 Task: Create a task  Upgrade and migrate company inventory management to a cloud-based solution , assign it to team member softage.2@softage.net in the project AgilePilot and update the status of the task to  At Risk , set the priority of the task to Medium
Action: Mouse moved to (67, 48)
Screenshot: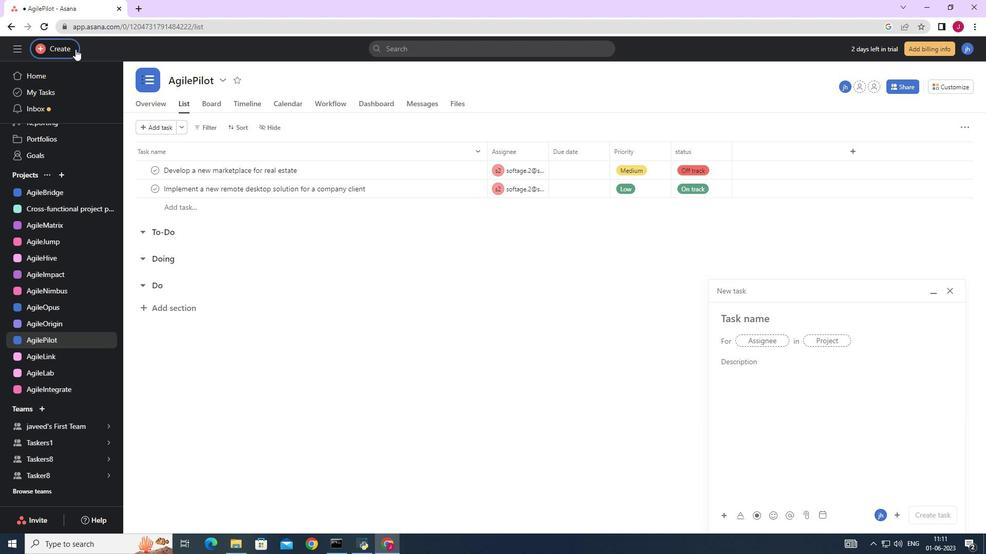
Action: Mouse pressed left at (67, 48)
Screenshot: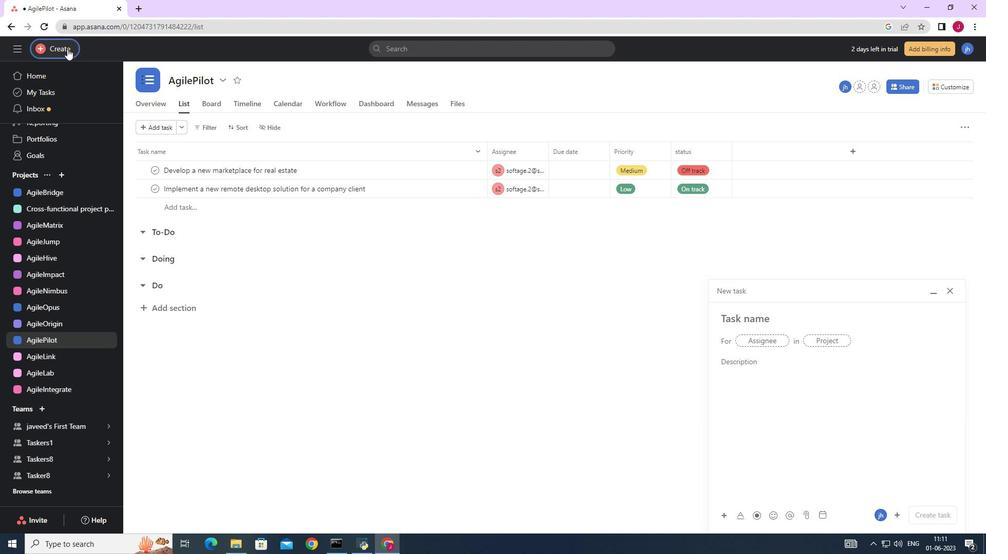 
Action: Mouse moved to (735, 318)
Screenshot: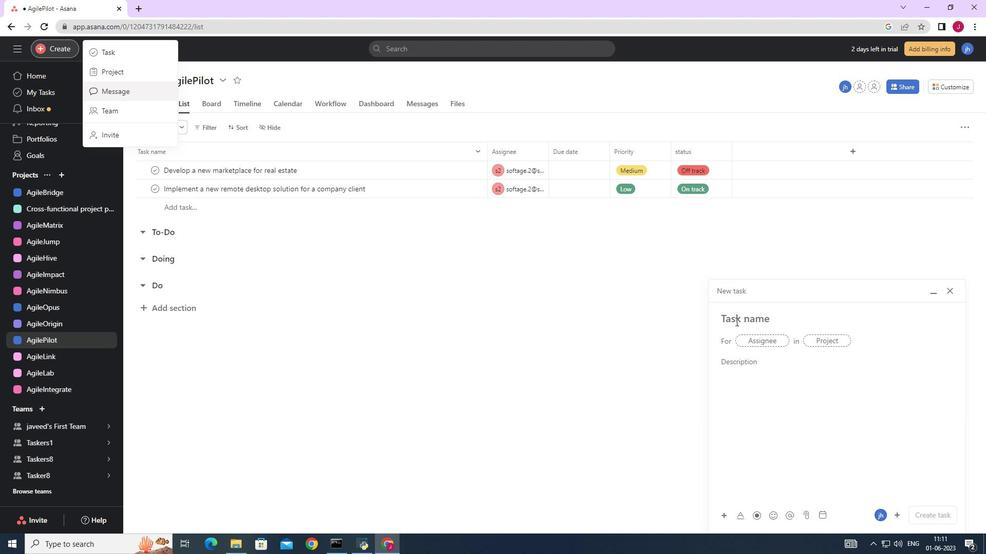 
Action: Mouse pressed left at (735, 318)
Screenshot: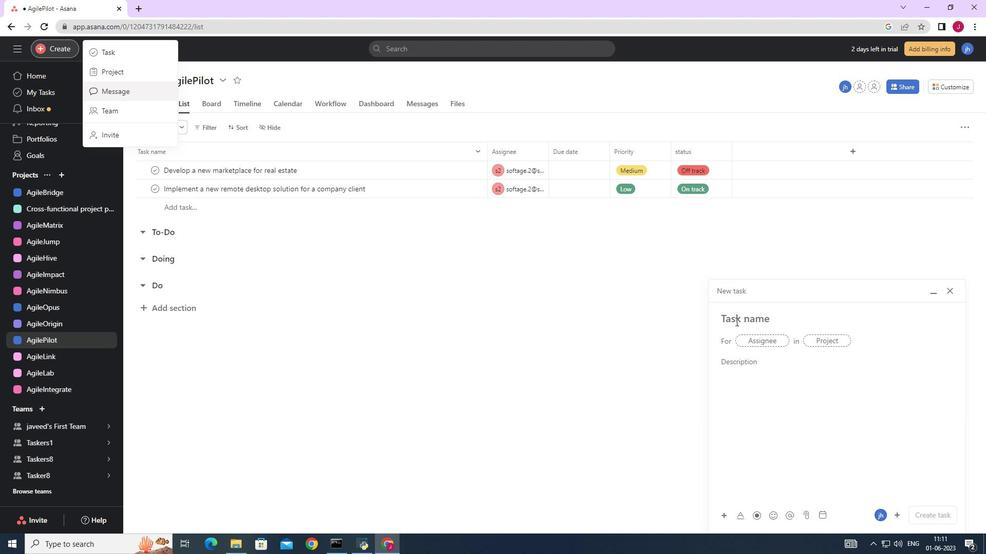 
Action: Key pressed <Key.caps_lock>U<Key.caps_lock>pgrade<Key.space>and<Key.space>implement<Key.space><Key.backspace><Key.backspace><Key.backspace><Key.backspace><Key.backspace><Key.backspace><Key.backspace><Key.backspace><Key.backspace><Key.backspace>migrate<Key.space>comapny<Key.space><Key.backspace><Key.backspace><Key.backspace><Key.backspace><Key.backspace>pany<Key.space>inventory<Key.space>management<Key.space>to<Key.space>c<Key.backspace>a<Key.space>clou-based<Key.space>solution
Screenshot: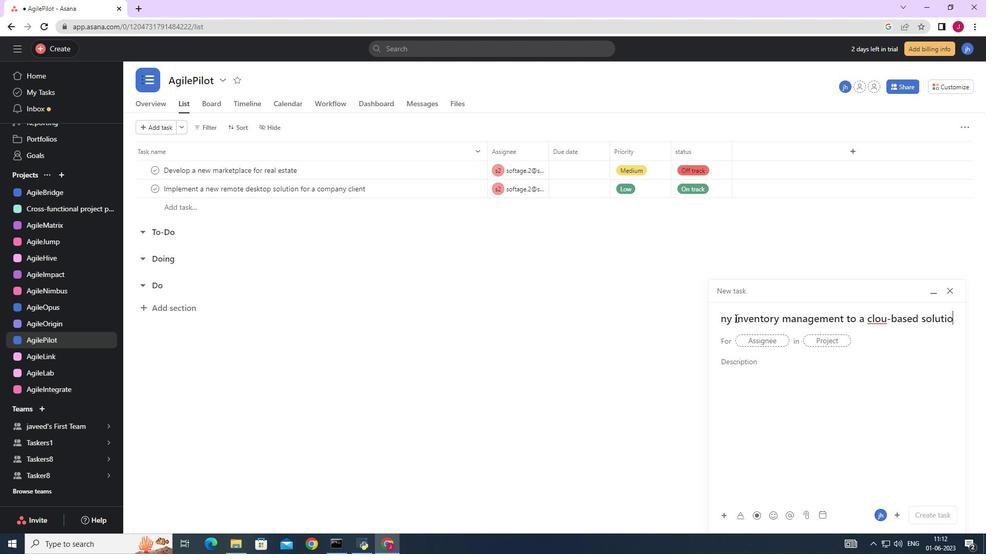 
Action: Mouse moved to (881, 319)
Screenshot: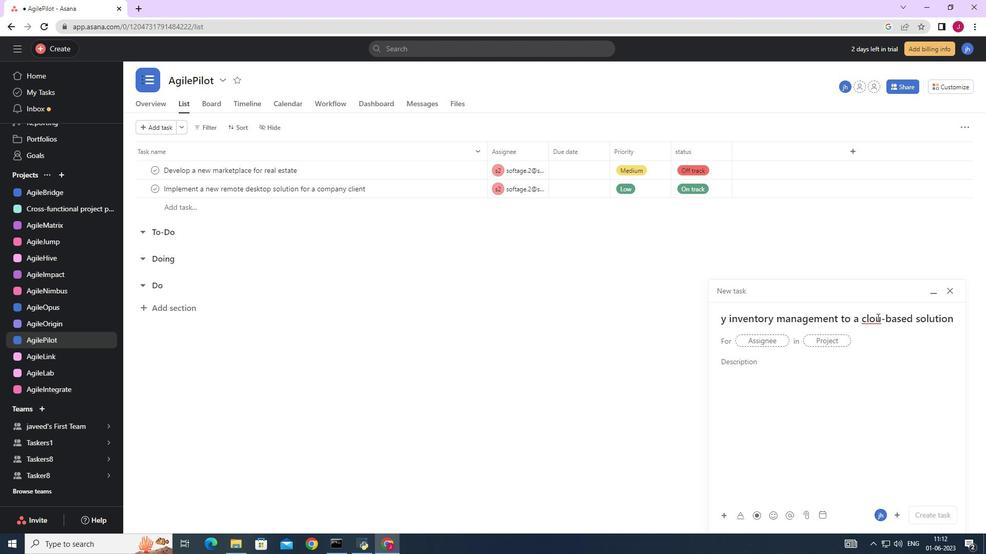 
Action: Mouse pressed left at (881, 319)
Screenshot: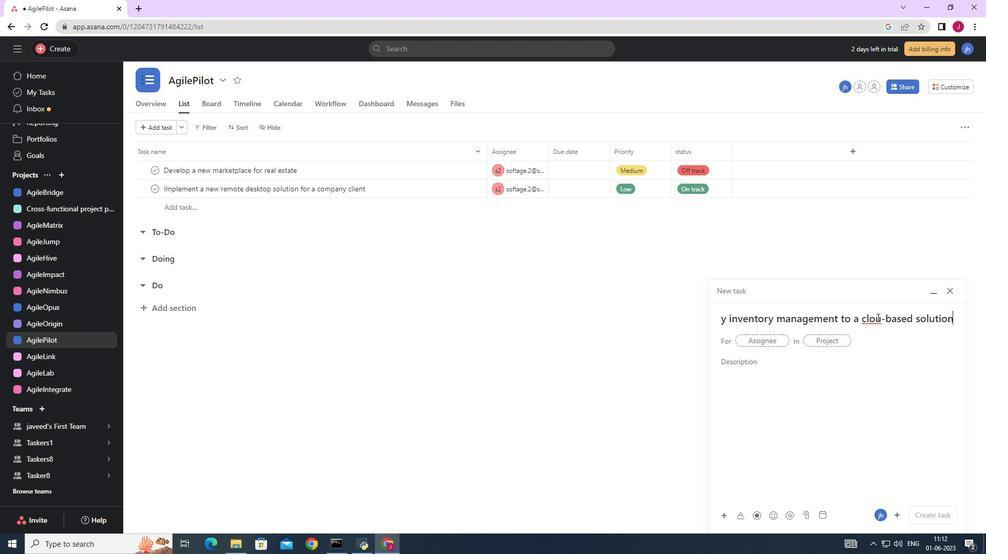 
Action: Key pressed d
Screenshot: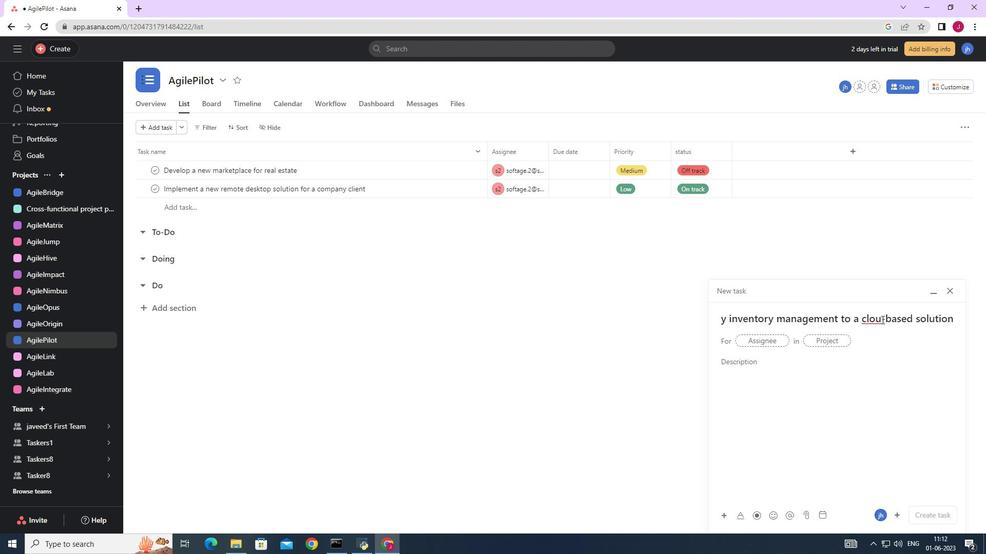 
Action: Mouse moved to (765, 340)
Screenshot: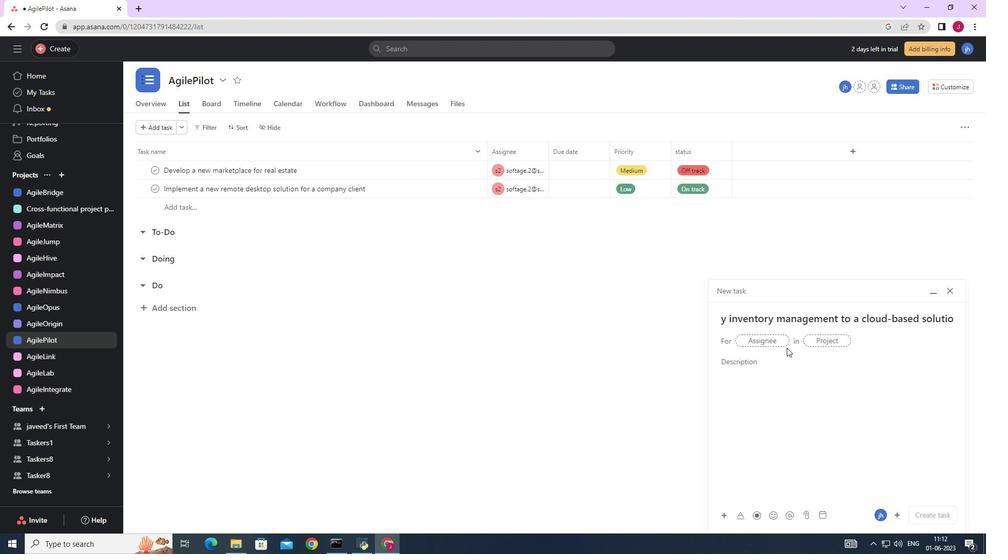 
Action: Mouse pressed left at (765, 340)
Screenshot: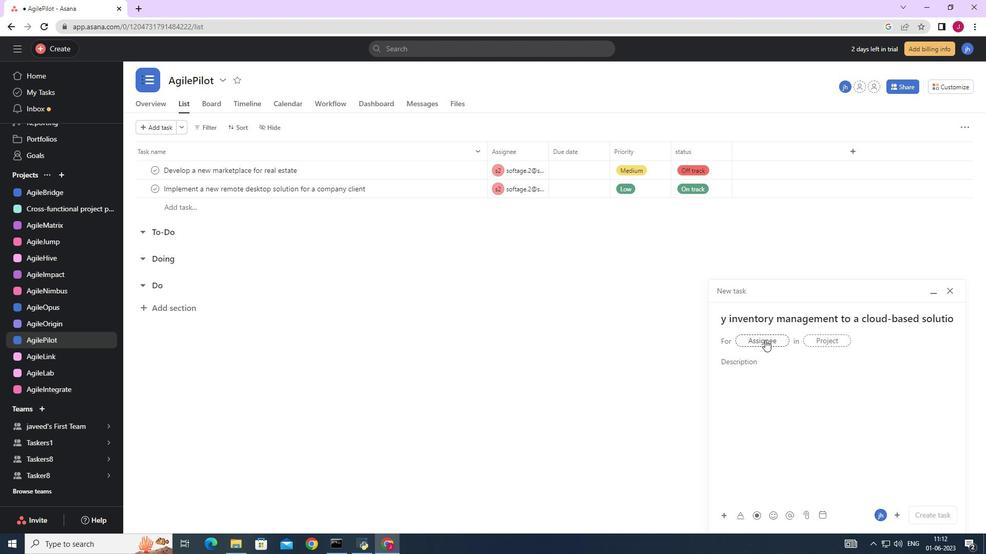 
Action: Key pressed softage
Screenshot: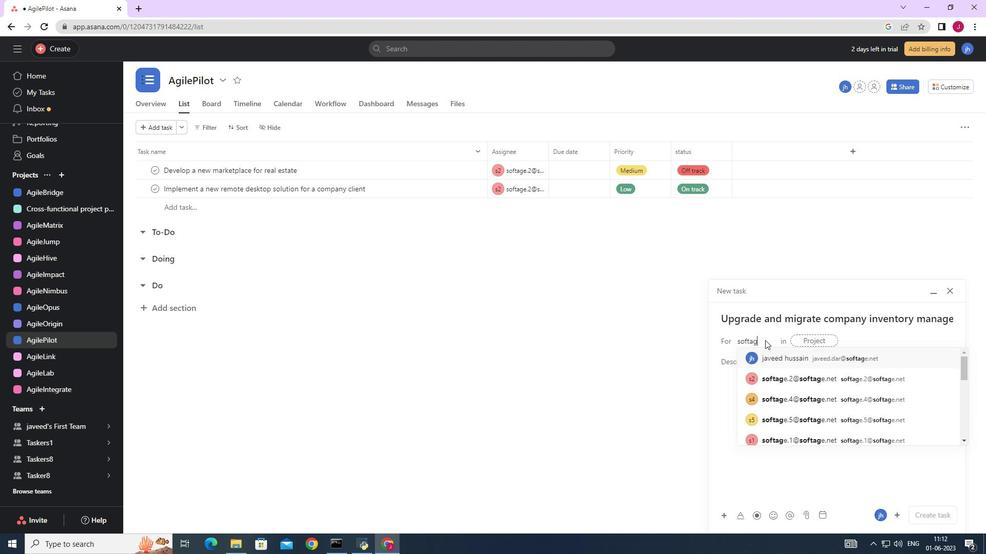 
Action: Mouse moved to (795, 377)
Screenshot: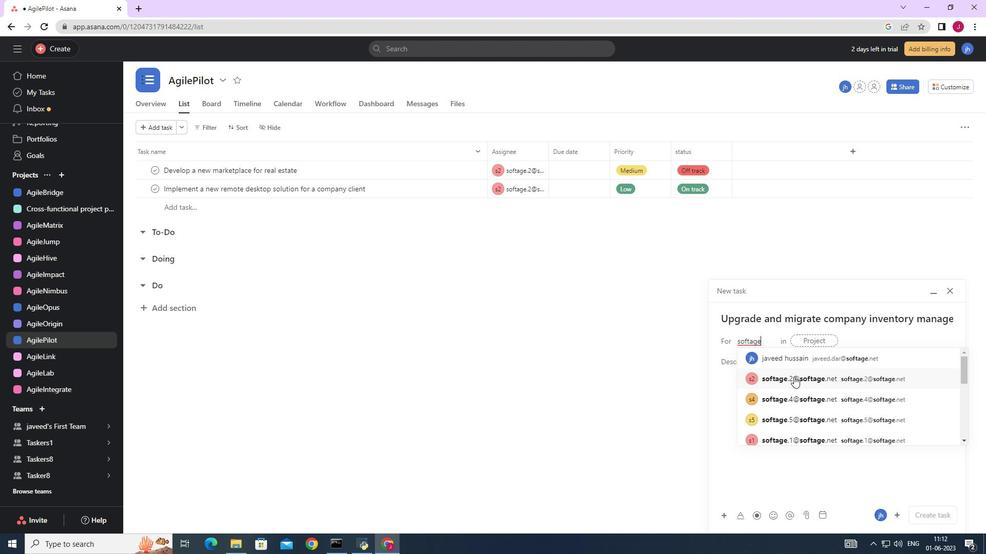 
Action: Mouse pressed left at (795, 377)
Screenshot: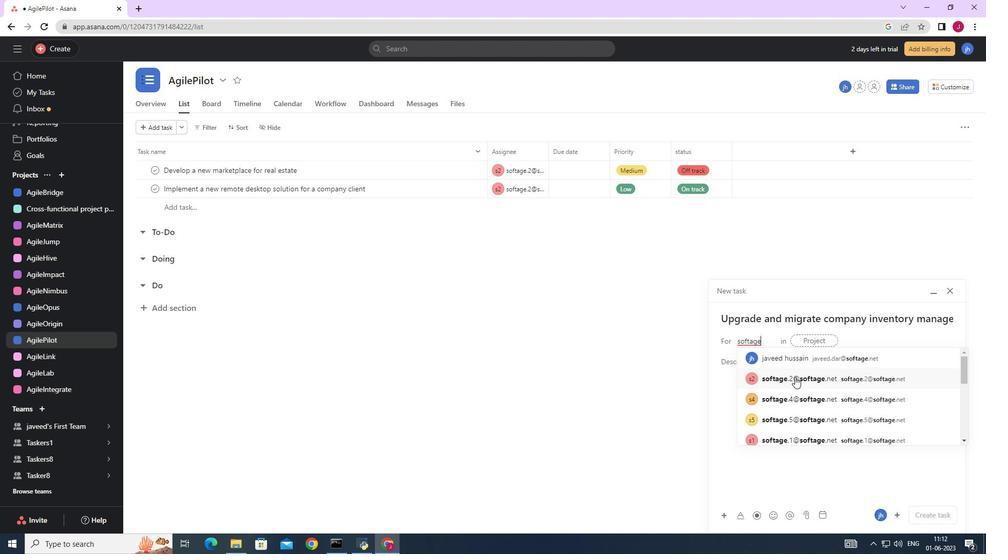 
Action: Mouse moved to (622, 359)
Screenshot: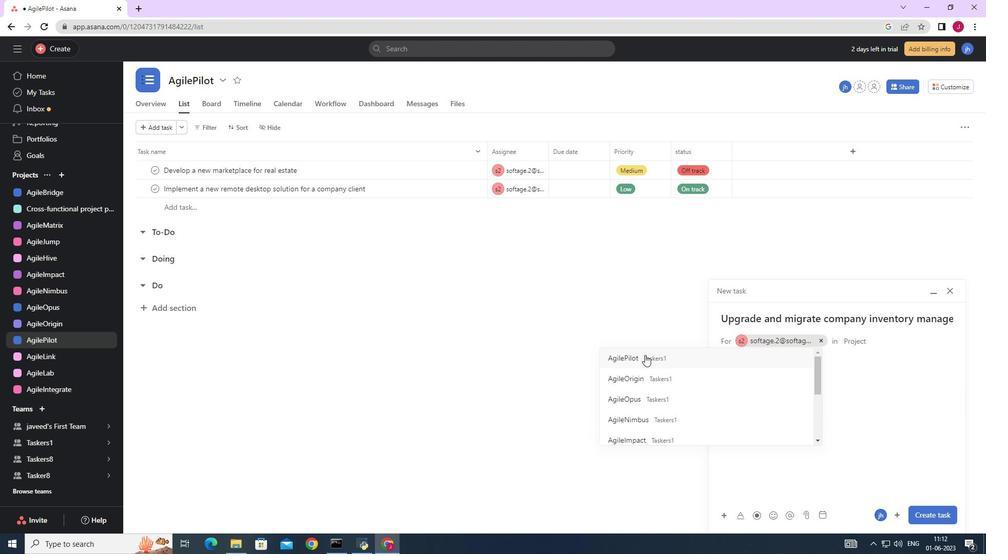 
Action: Mouse pressed left at (622, 359)
Screenshot: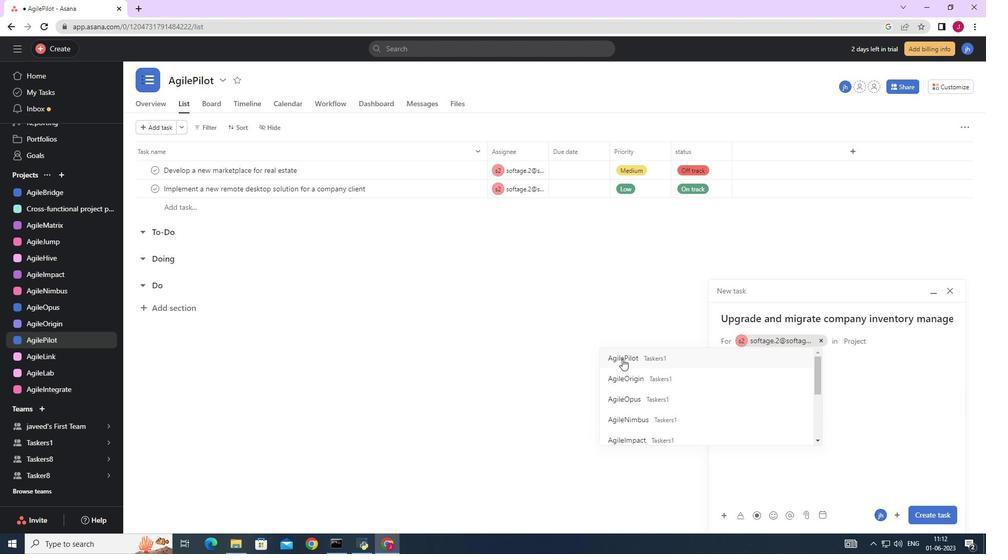 
Action: Mouse moved to (773, 364)
Screenshot: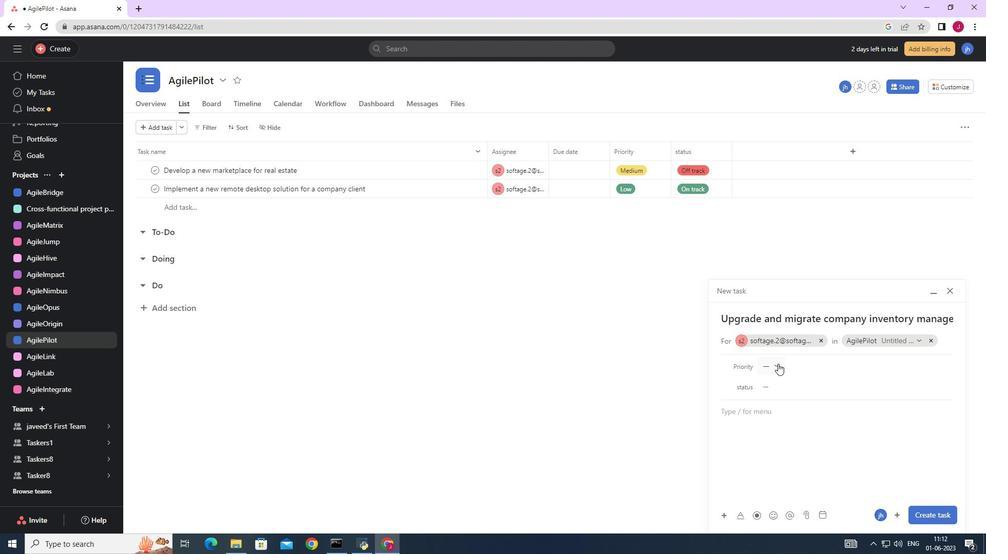 
Action: Mouse pressed left at (773, 364)
Screenshot: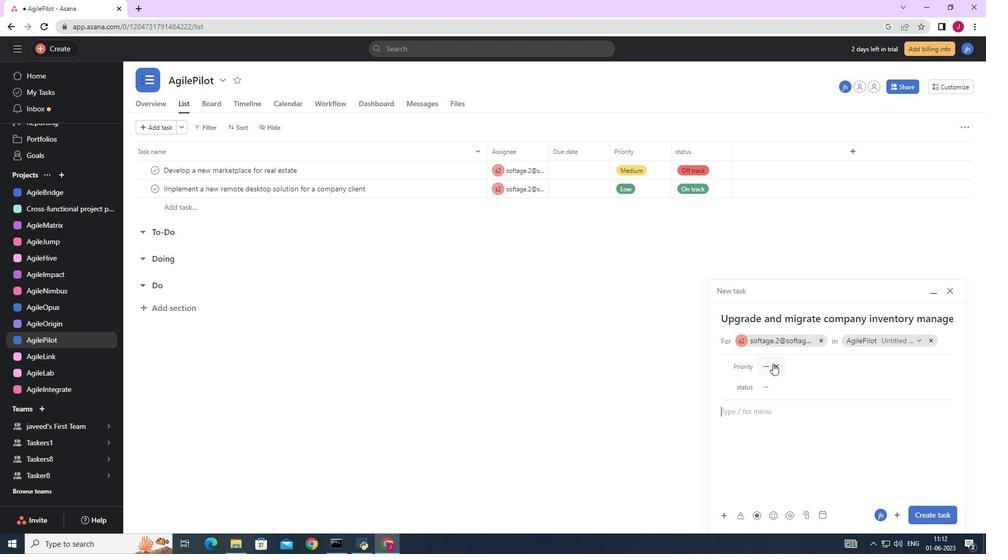 
Action: Mouse moved to (788, 420)
Screenshot: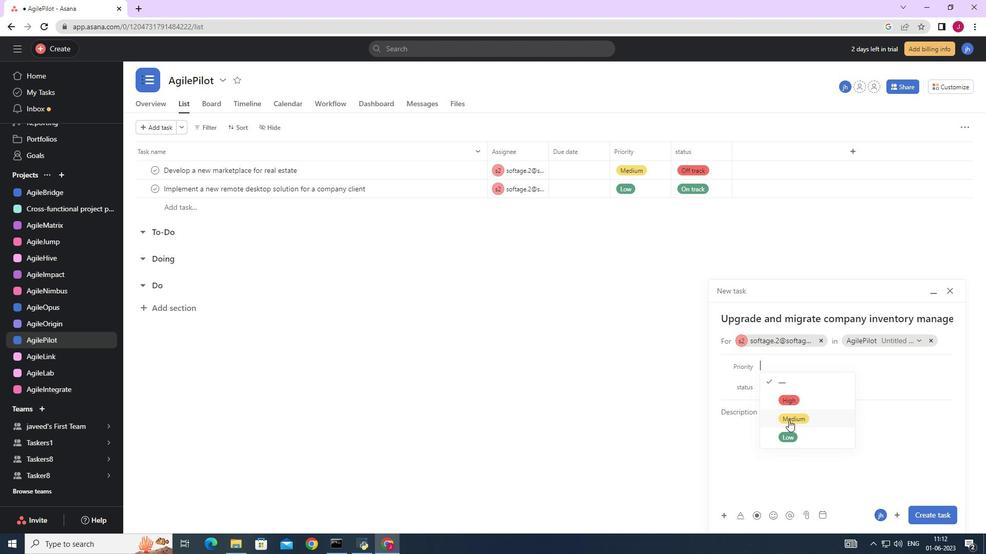 
Action: Mouse pressed left at (788, 420)
Screenshot: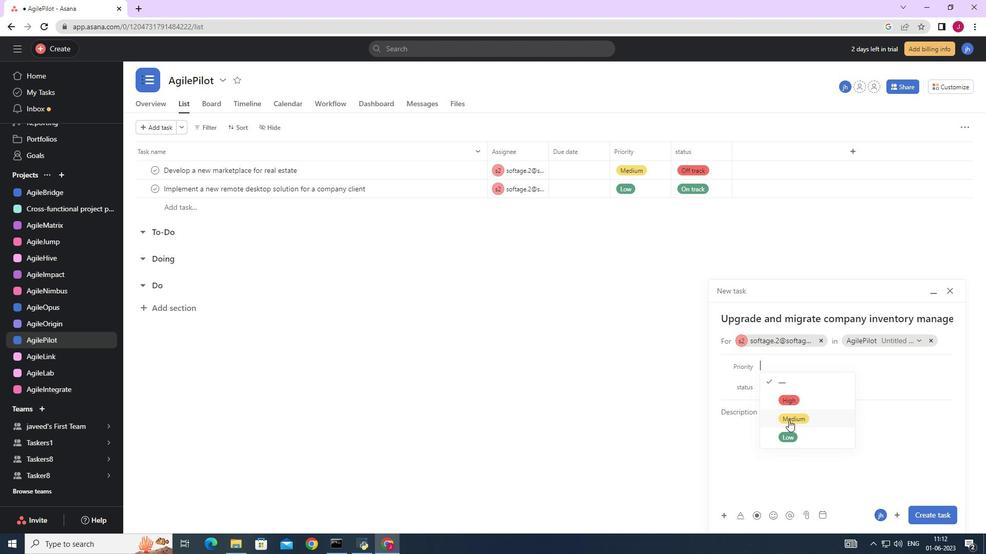 
Action: Mouse moved to (771, 386)
Screenshot: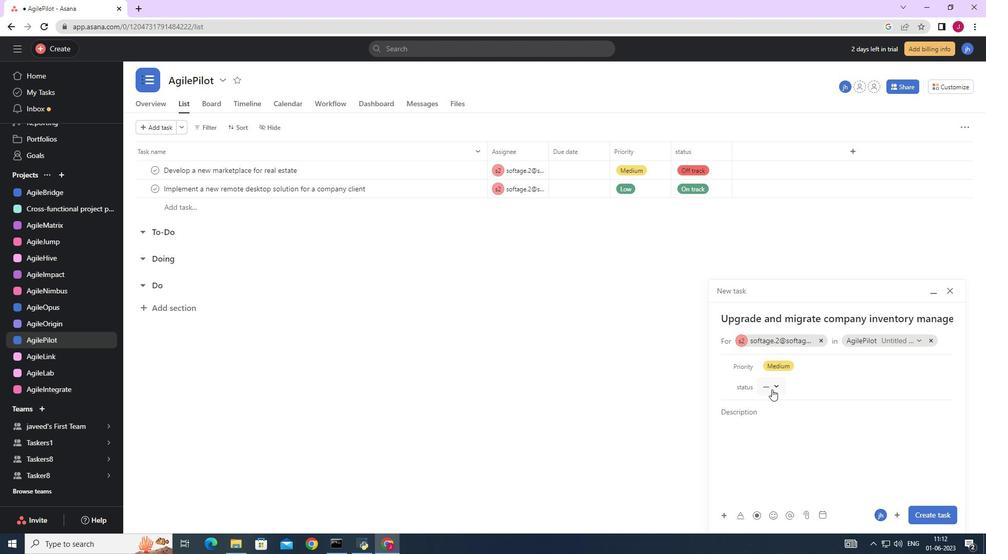 
Action: Mouse pressed left at (771, 386)
Screenshot: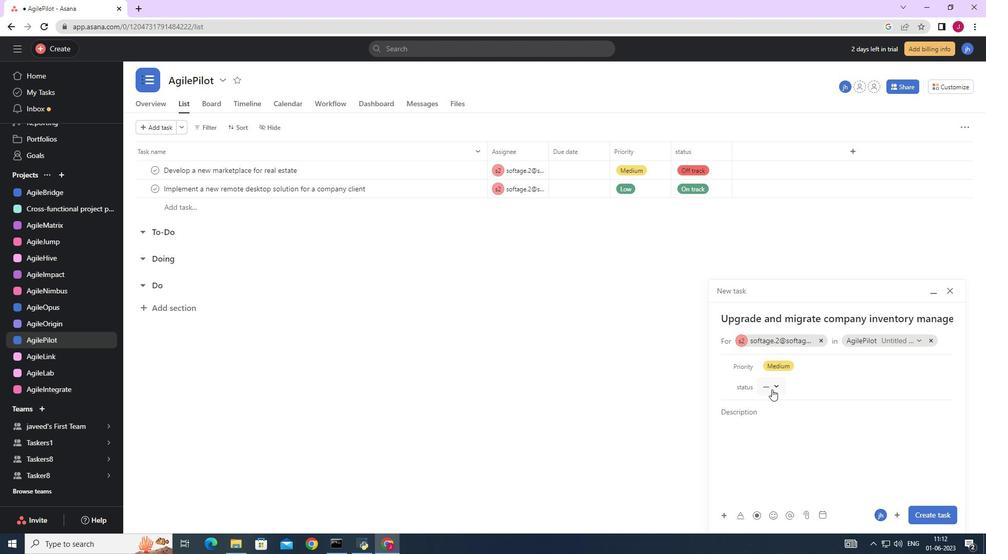
Action: Mouse moved to (784, 458)
Screenshot: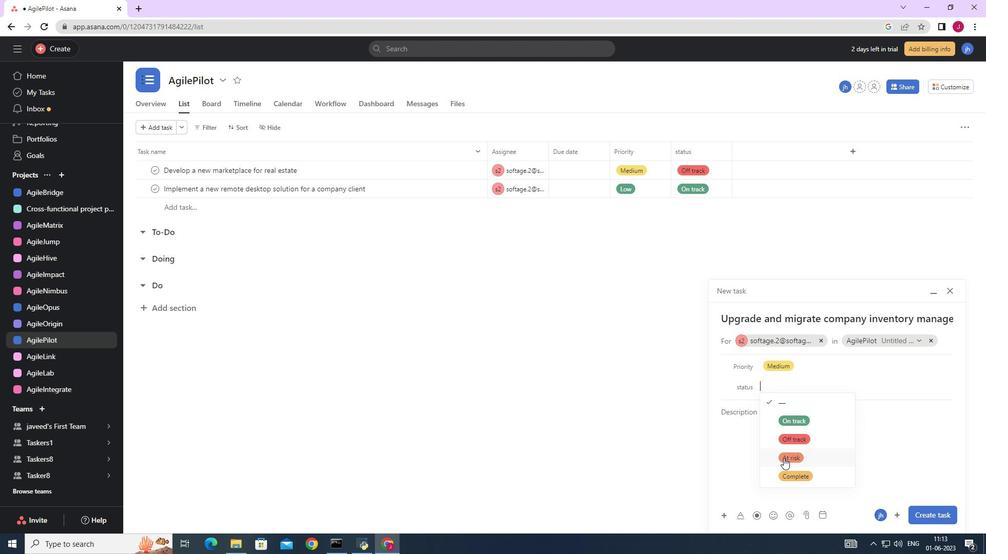 
Action: Mouse pressed left at (784, 458)
Screenshot: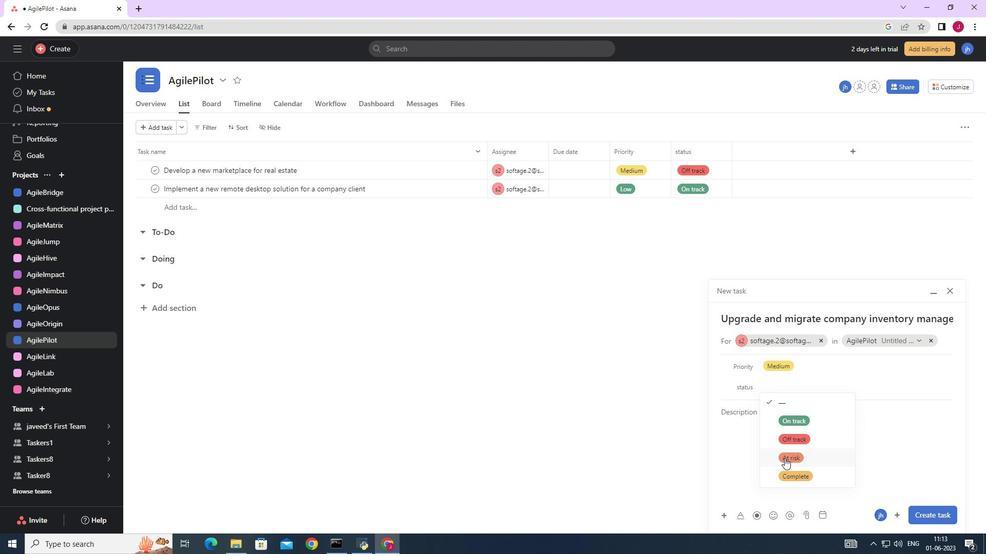 
Action: Mouse moved to (933, 519)
Screenshot: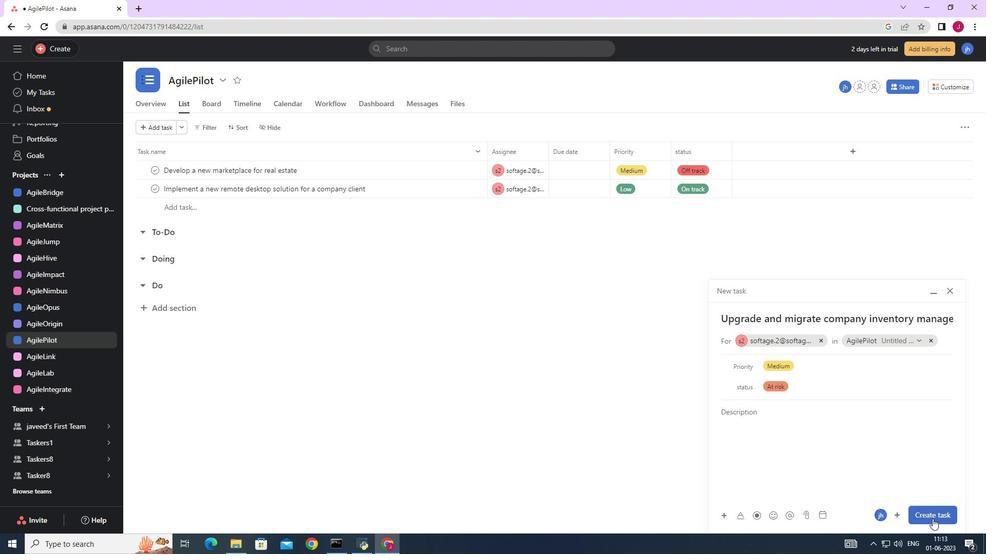 
Action: Mouse pressed left at (933, 519)
Screenshot: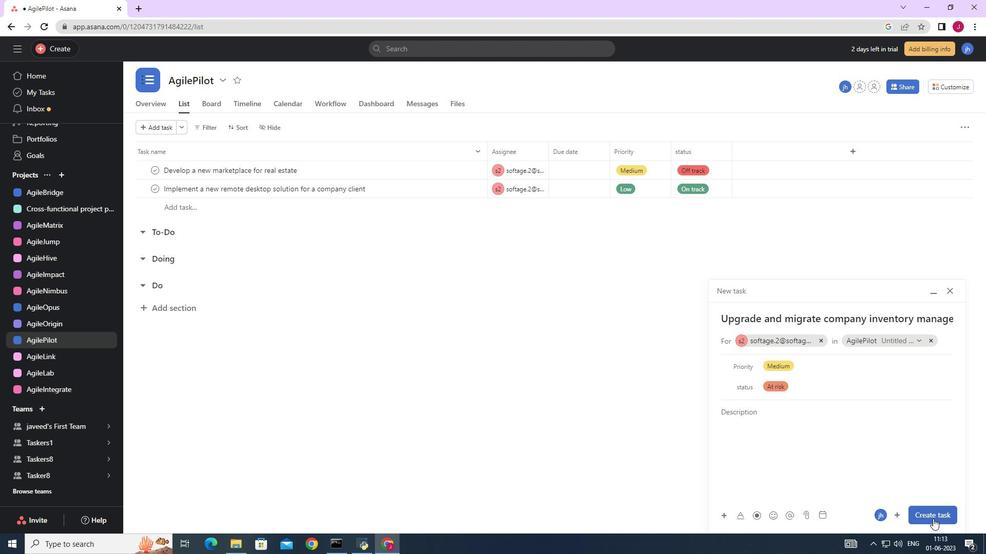 
Action: Mouse moved to (761, 468)
Screenshot: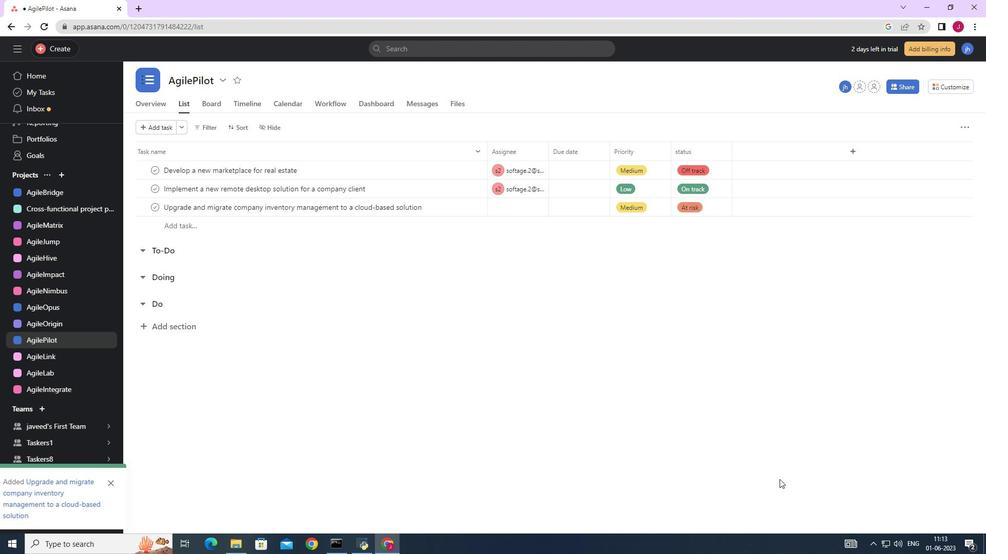 
